 Task: Create Board Product Documentation to Workspace Channel Marketing. Create Board Landing Page Optimization to Workspace Channel Marketing. Create Board Email Marketing List Growth Strategy to Workspace Channel Marketing
Action: Mouse moved to (363, 82)
Screenshot: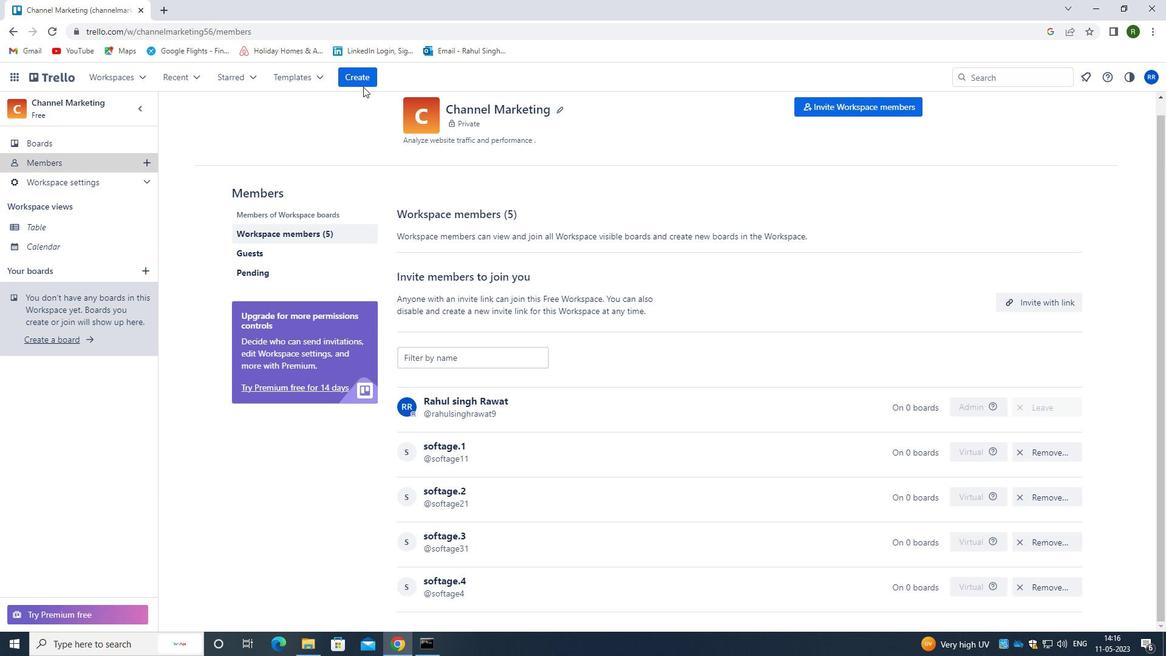 
Action: Mouse pressed left at (363, 82)
Screenshot: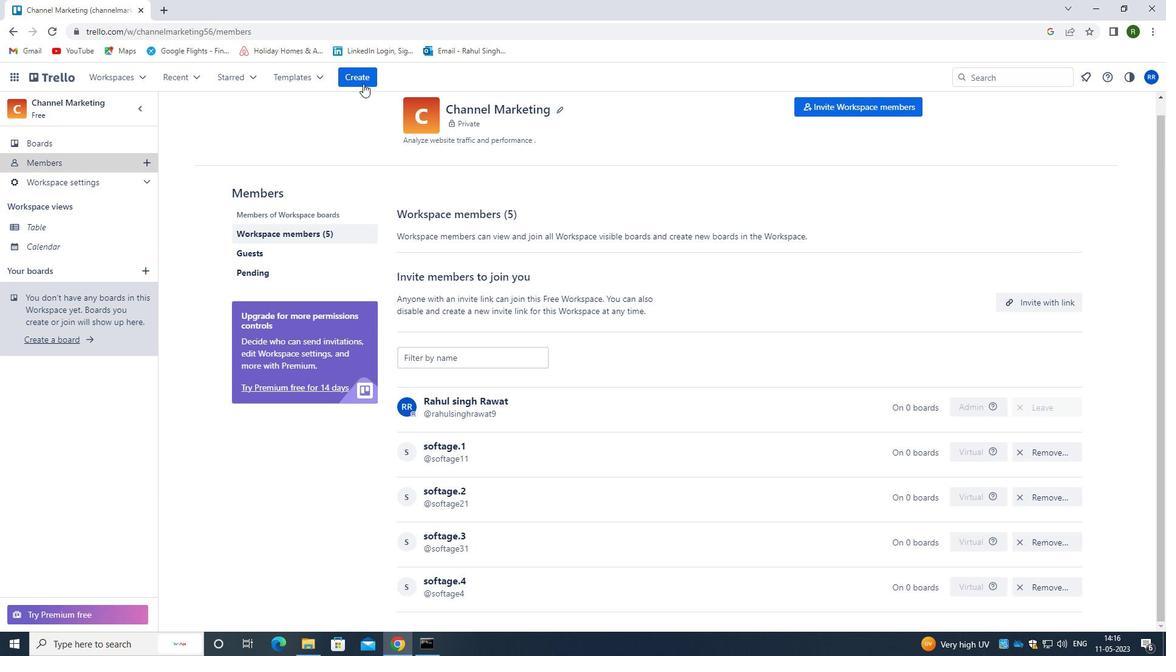 
Action: Mouse moved to (399, 129)
Screenshot: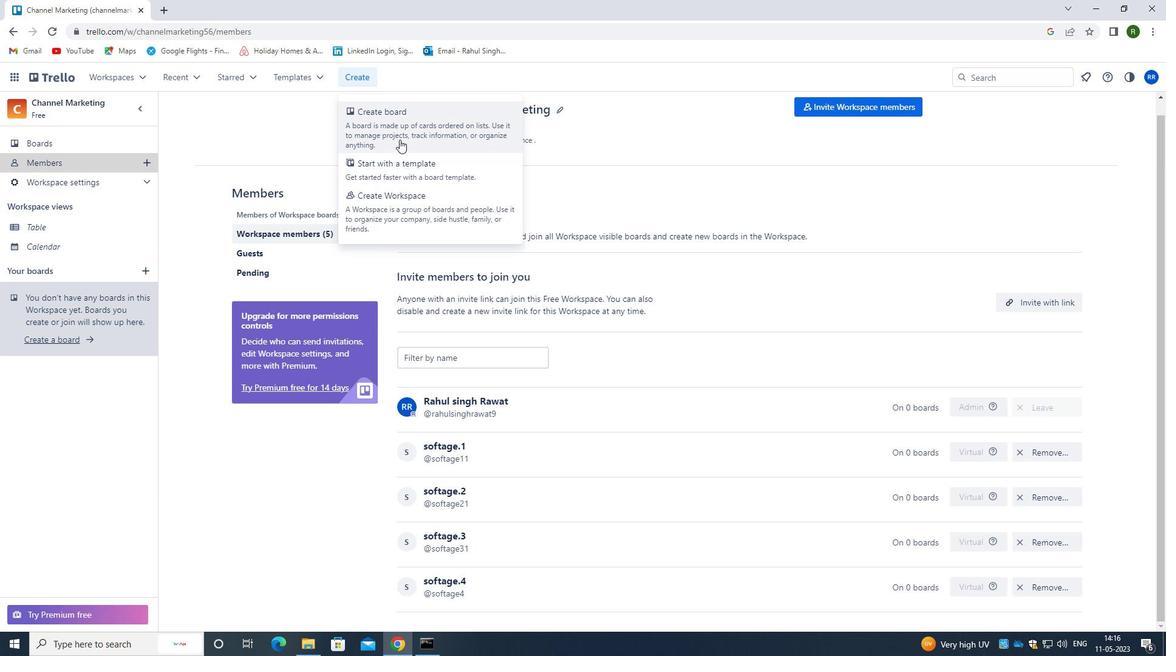
Action: Mouse pressed left at (399, 129)
Screenshot: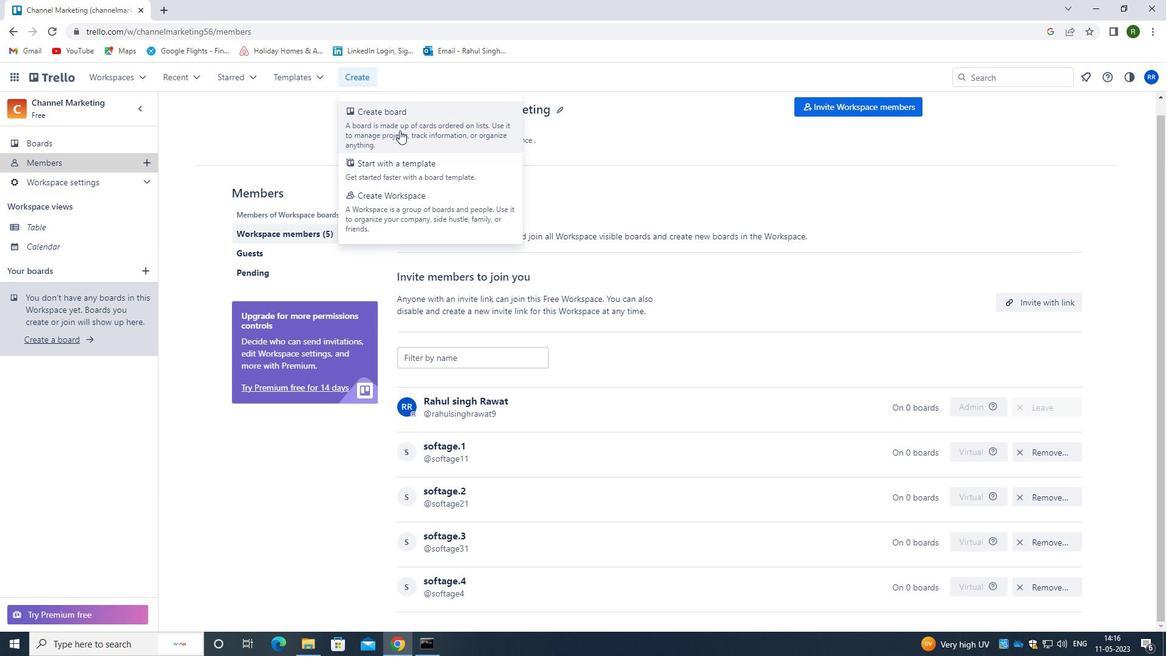 
Action: Mouse moved to (382, 290)
Screenshot: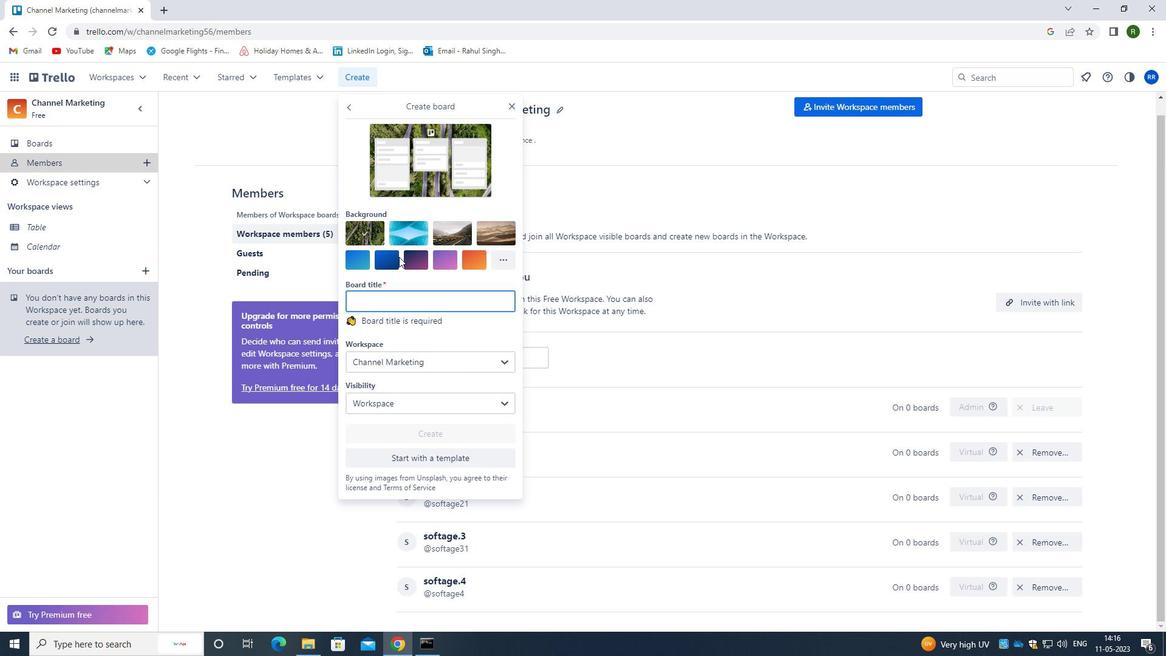 
Action: Key pressed <Key.shift>PRODUCT<Key.space><Key.shift>DOCUMENTATION
Screenshot: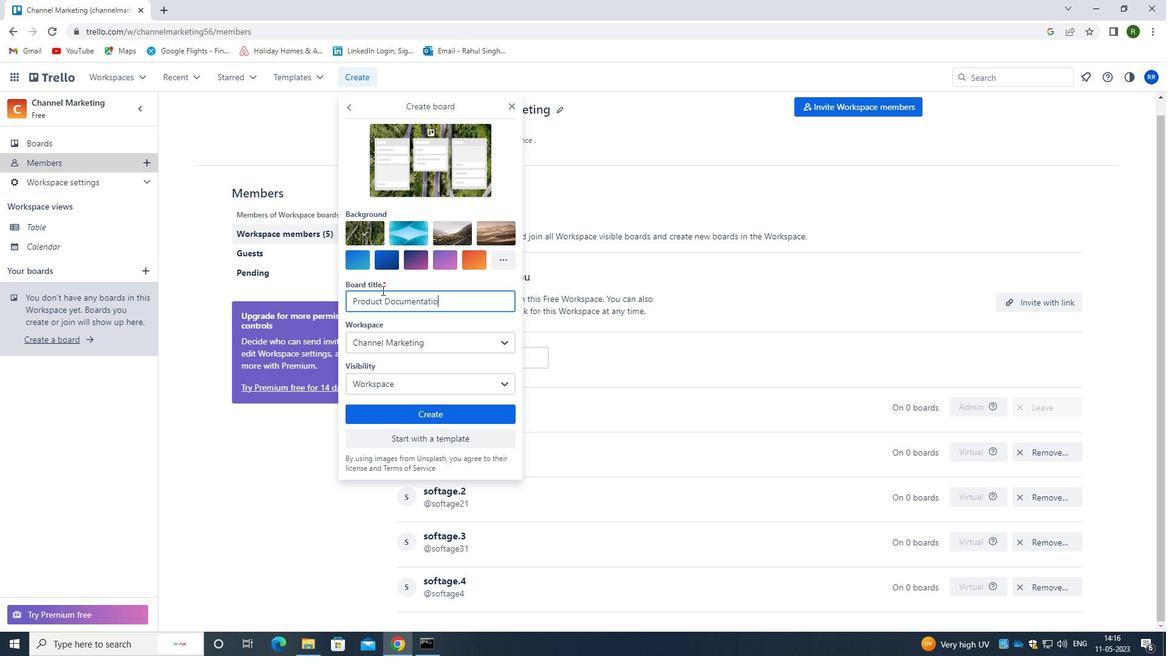 
Action: Mouse moved to (421, 418)
Screenshot: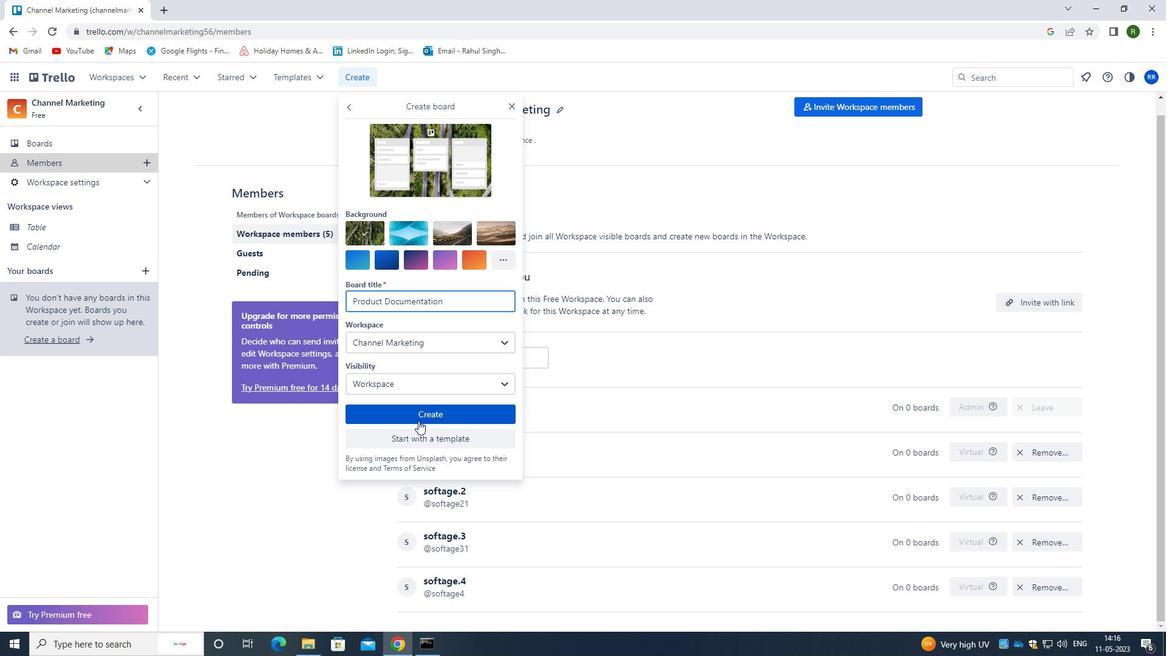 
Action: Mouse pressed left at (421, 418)
Screenshot: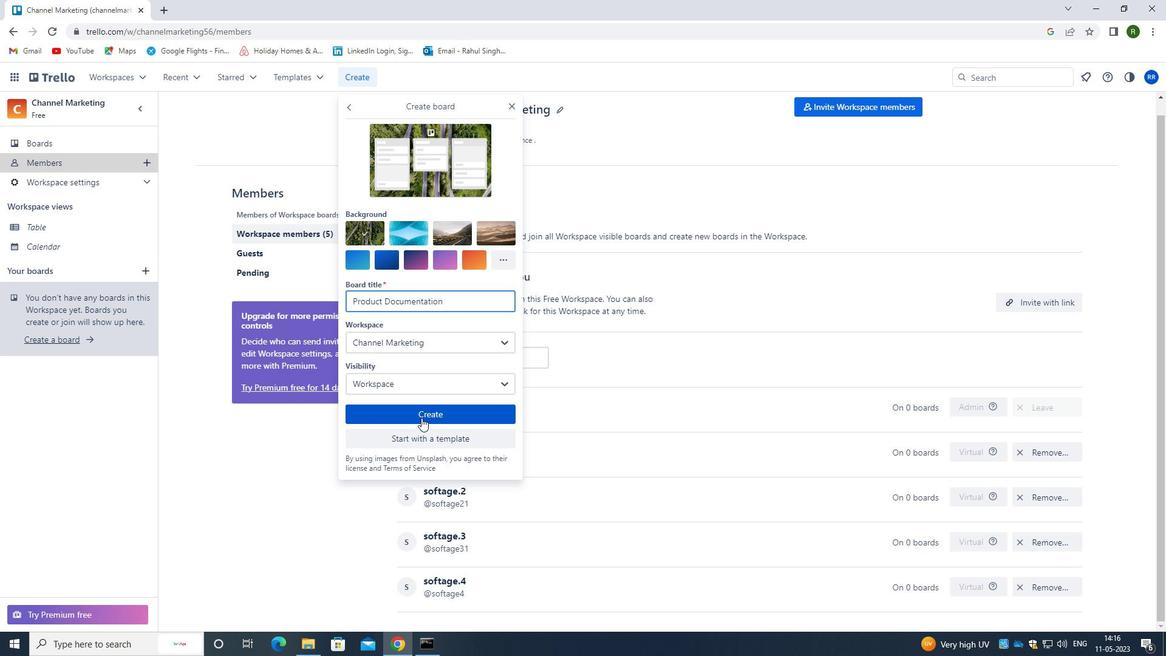 
Action: Mouse moved to (359, 78)
Screenshot: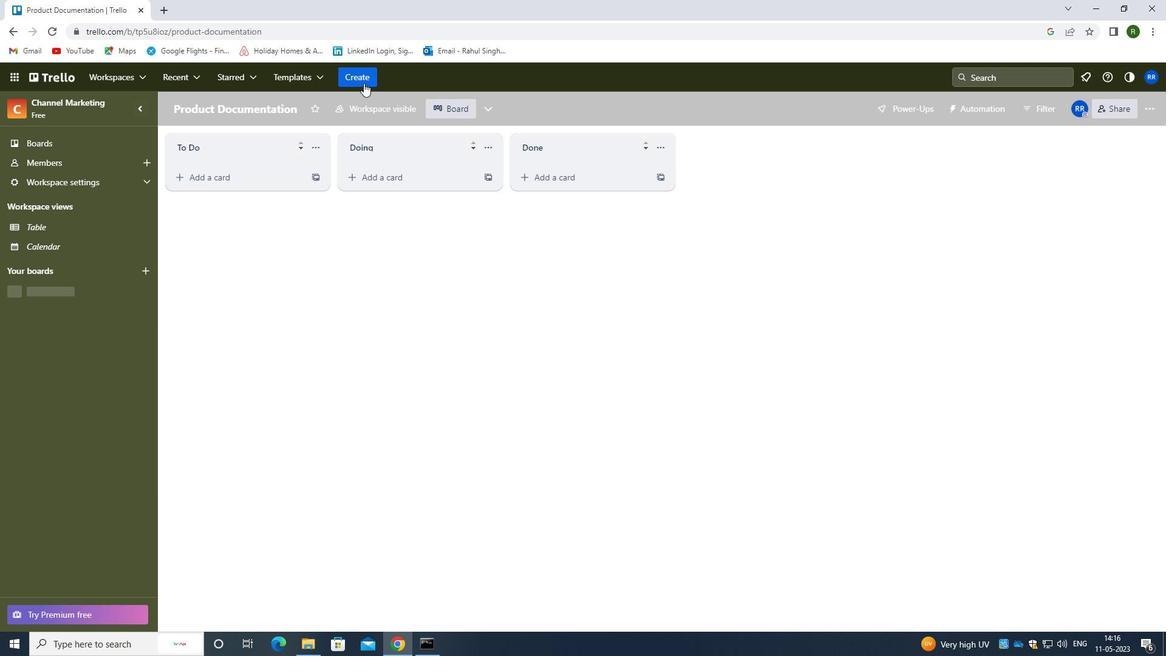 
Action: Mouse pressed left at (359, 78)
Screenshot: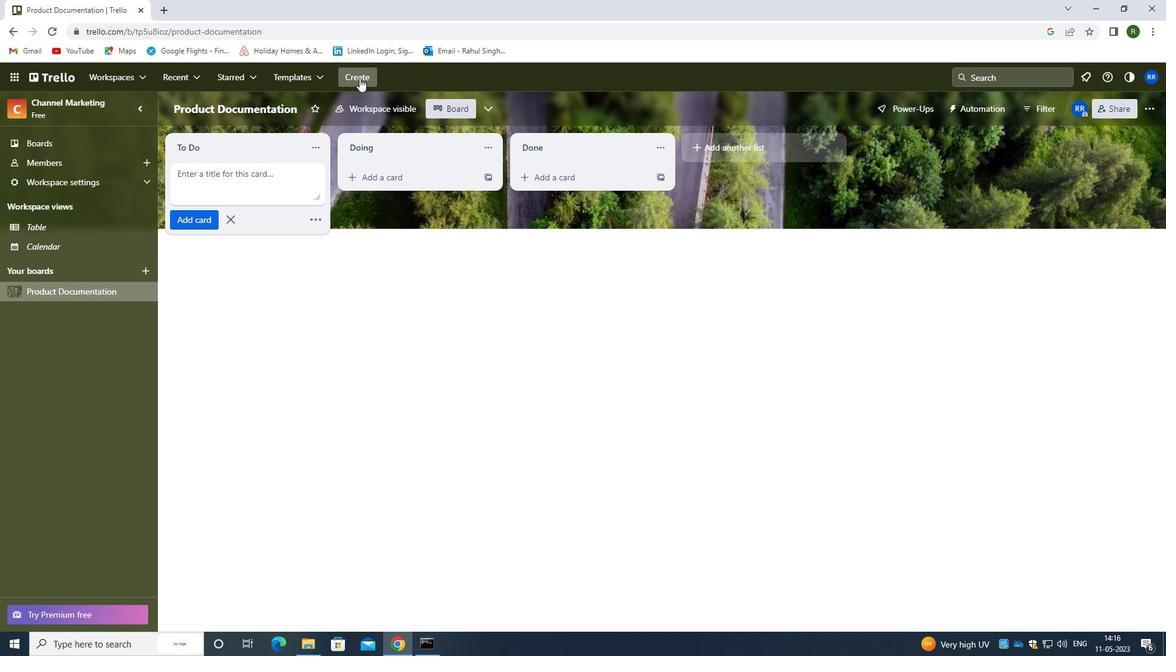 
Action: Mouse moved to (387, 123)
Screenshot: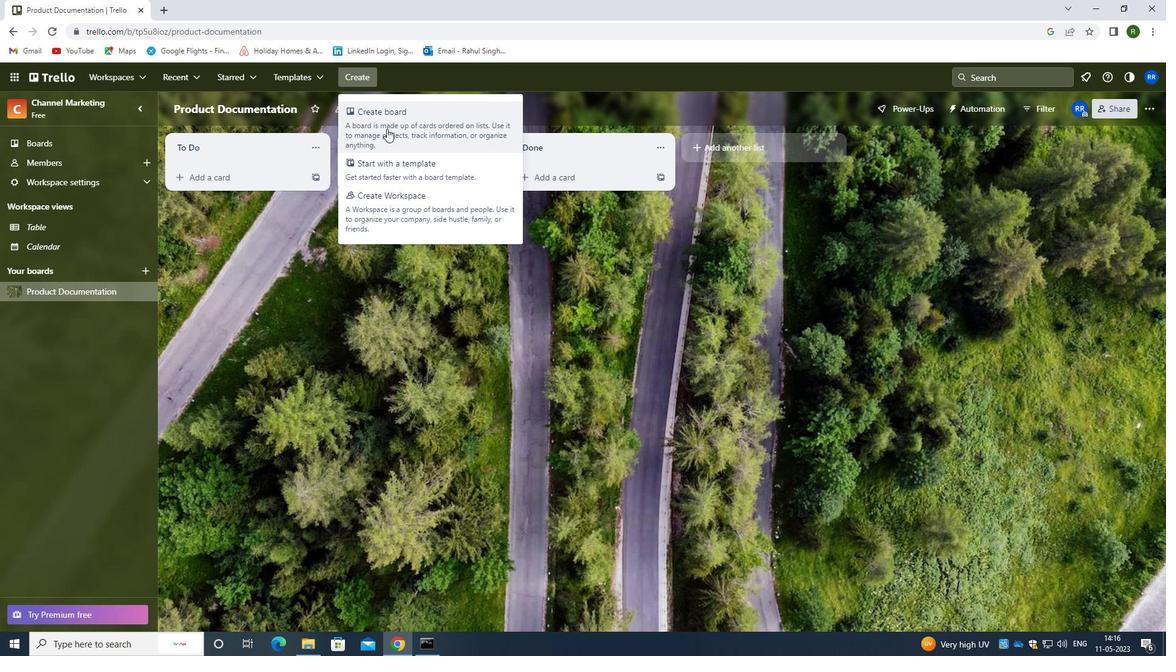 
Action: Mouse pressed left at (387, 123)
Screenshot: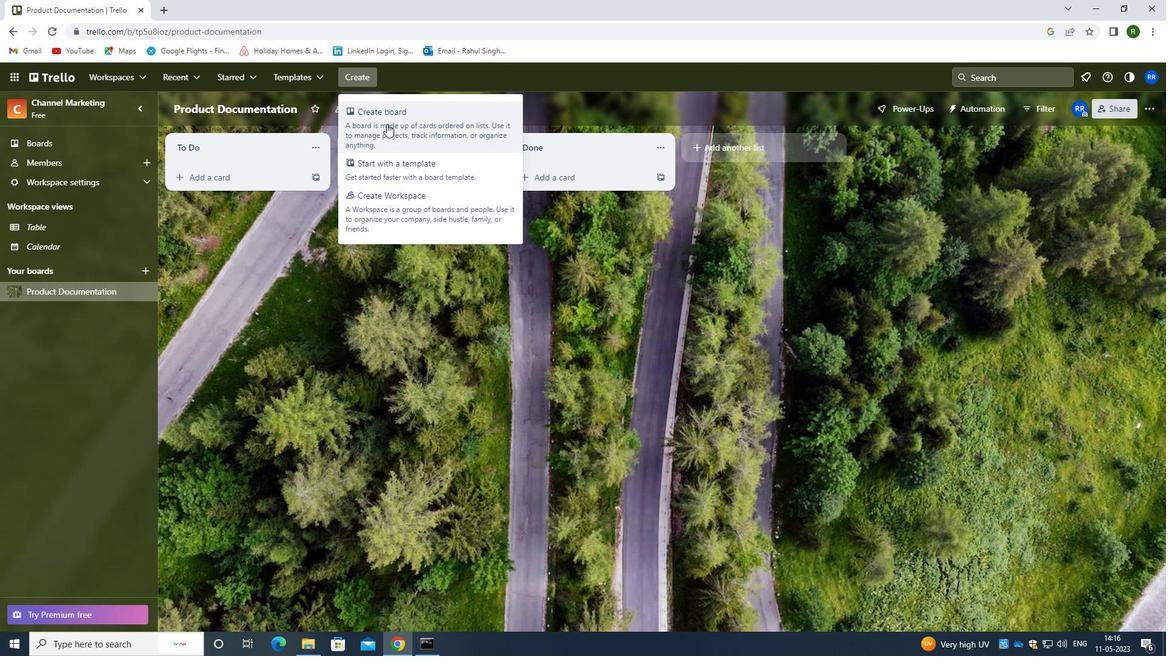 
Action: Mouse moved to (381, 301)
Screenshot: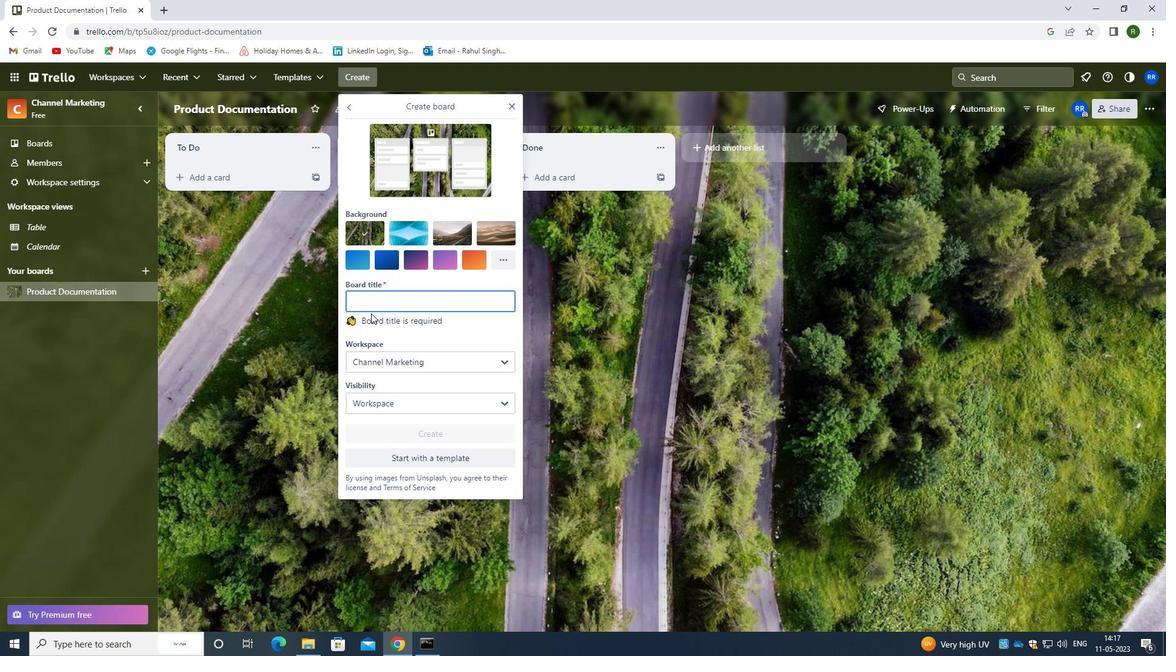 
Action: Key pressed <Key.shift><Key.shift><Key.shift><Key.shift><Key.shift><Key.shift><Key.shift><Key.shift><Key.shift><Key.shift><Key.shift><Key.shift><Key.shift><Key.shift><Key.shift><Key.shift>LANDING<Key.space><Key.shift><Key.shift><Key.shift><Key.shift><Key.shift><Key.shift><Key.shift><Key.shift><Key.shift><Key.shift><Key.shift><Key.shift><Key.shift><Key.shift><Key.shift><Key.shift><Key.shift><Key.shift><Key.shift><Key.shift><Key.shift><Key.shift><Key.shift><Key.shift><Key.shift><Key.shift><Key.shift><Key.shift><Key.shift><Key.shift><Key.shift><Key.shift><Key.shift><Key.shift><Key.shift><Key.shift><Key.shift><Key.shift><Key.shift><Key.shift><Key.shift><Key.shift><Key.shift><Key.shift><Key.shift><Key.shift><Key.shift><Key.shift><Key.shift><Key.shift><Key.shift><Key.shift><Key.shift><Key.shift><Key.shift><Key.shift><Key.shift><Key.shift><Key.shift><Key.shift><Key.shift><Key.shift><Key.shift><Key.shift><Key.shift><Key.shift><Key.shift><Key.shift><Key.shift><Key.shift><Key.shift><Key.shift>PAGE<Key.space><Key.shift><Key.shift><Key.shift><Key.shift><Key.shift><Key.shift><Key.shift><Key.shift><Key.shift><Key.shift><Key.shift><Key.shift><Key.shift>OPTIMIZATION
Screenshot: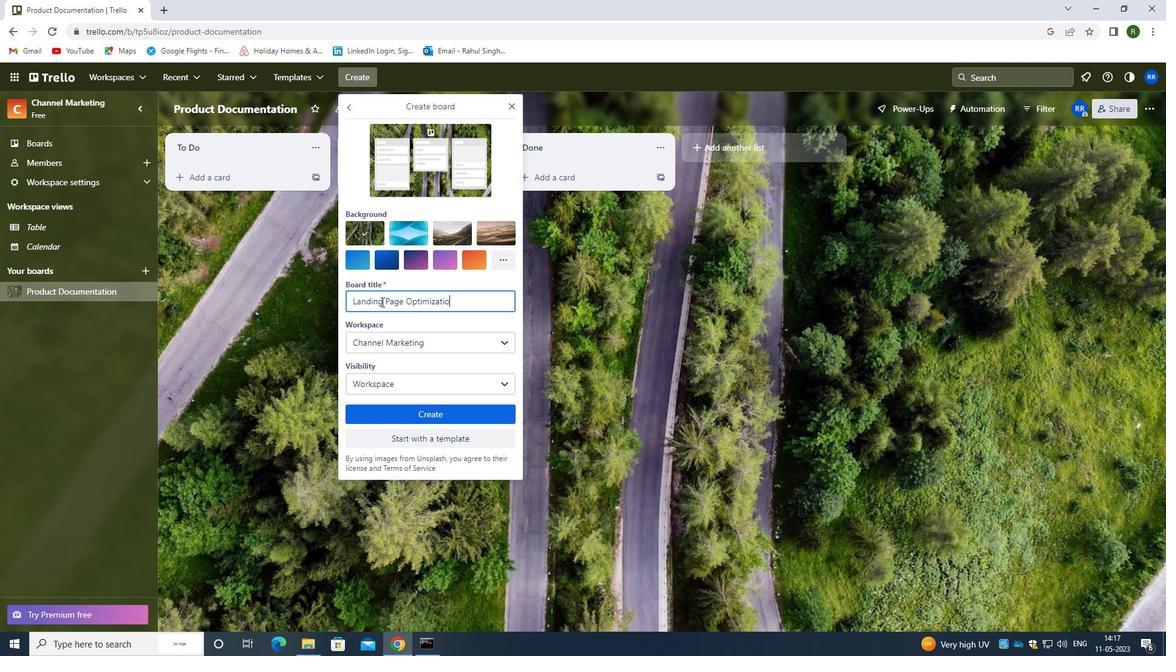 
Action: Mouse moved to (447, 416)
Screenshot: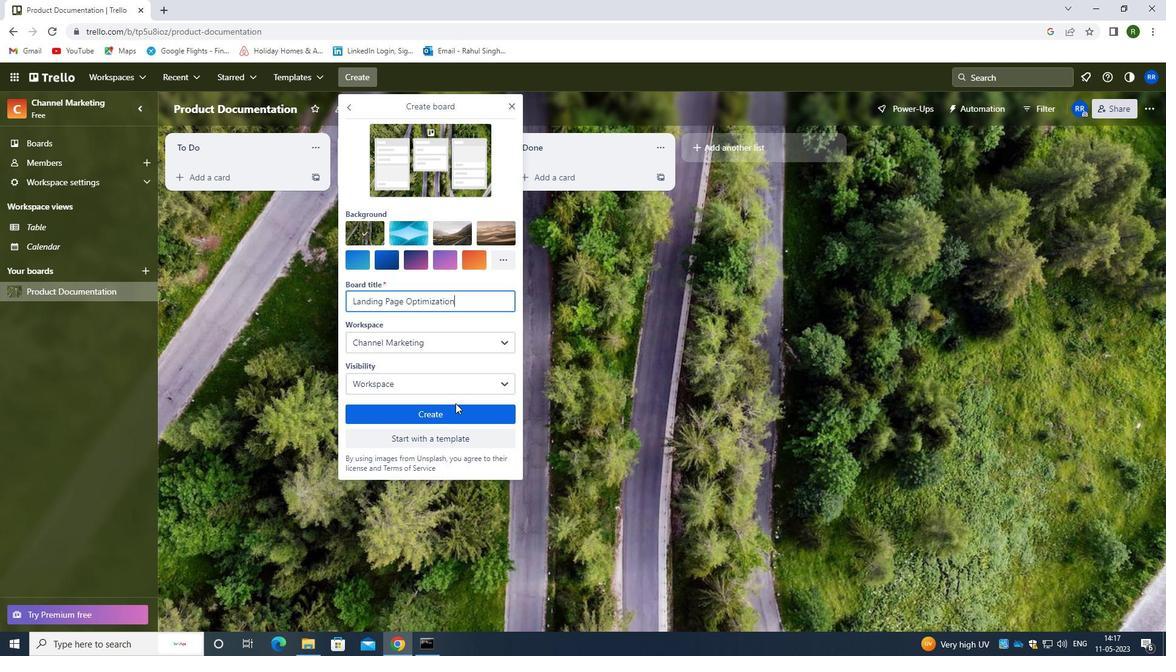 
Action: Mouse pressed left at (447, 416)
Screenshot: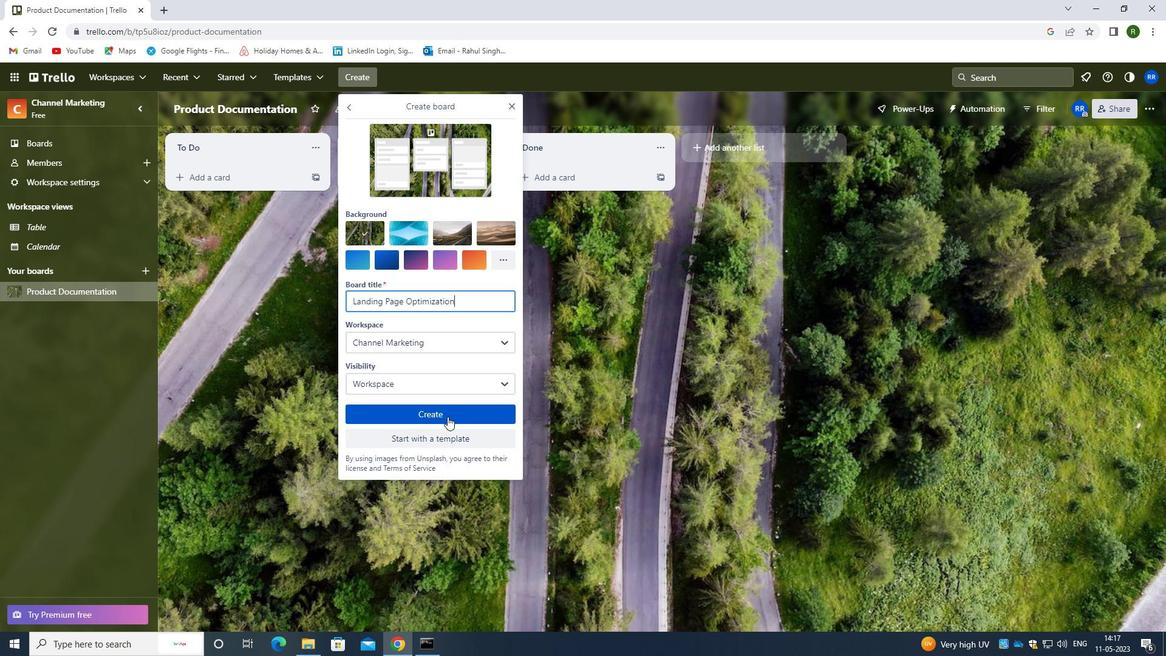 
Action: Mouse moved to (359, 78)
Screenshot: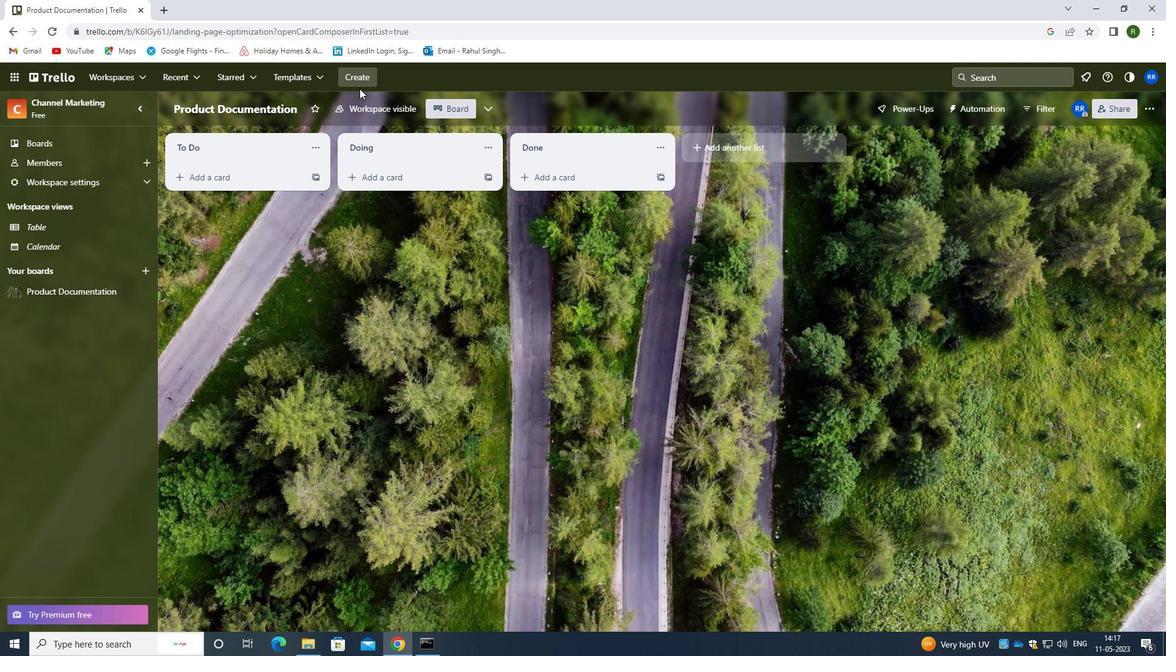 
Action: Mouse pressed left at (359, 78)
Screenshot: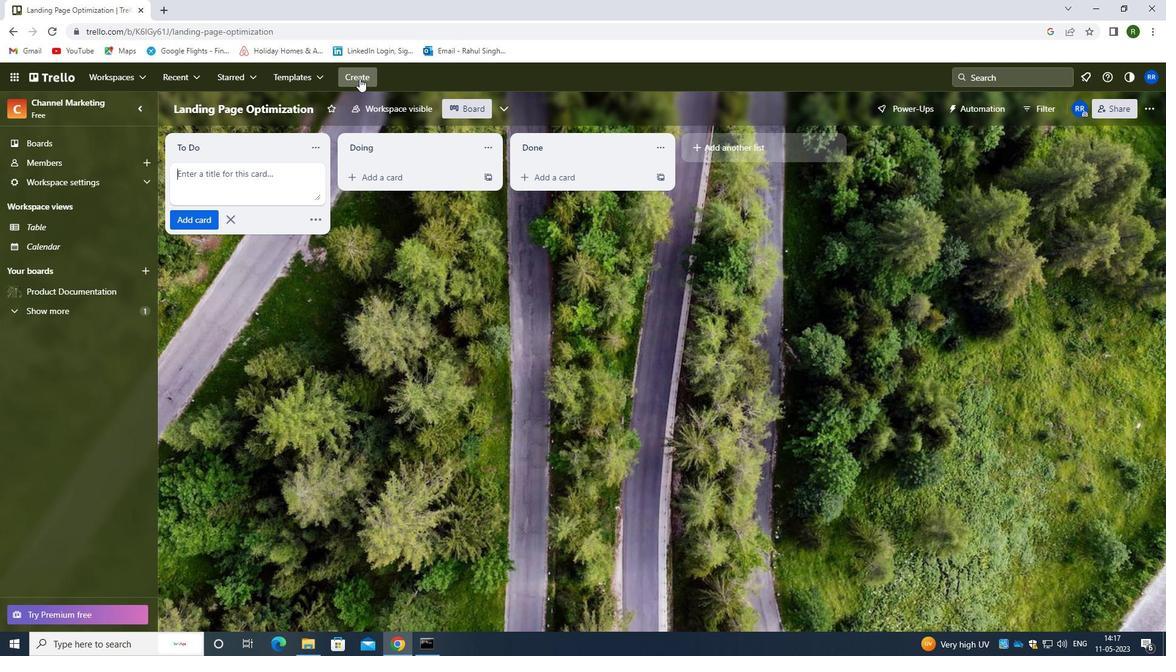 
Action: Mouse moved to (389, 127)
Screenshot: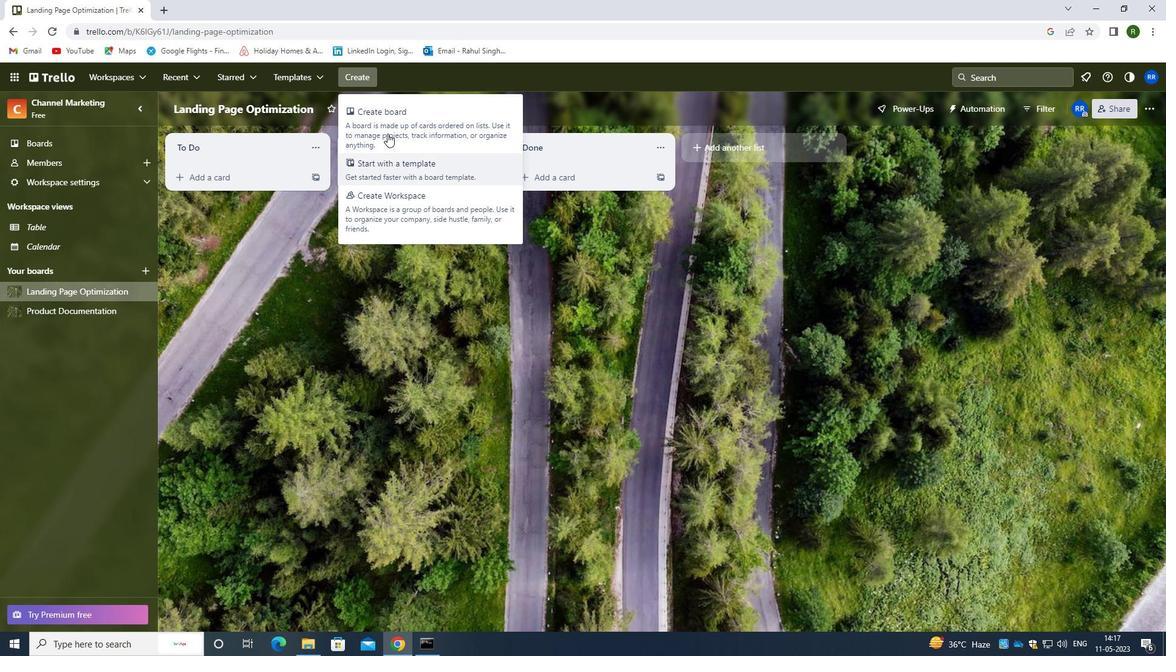 
Action: Mouse pressed left at (389, 127)
Screenshot: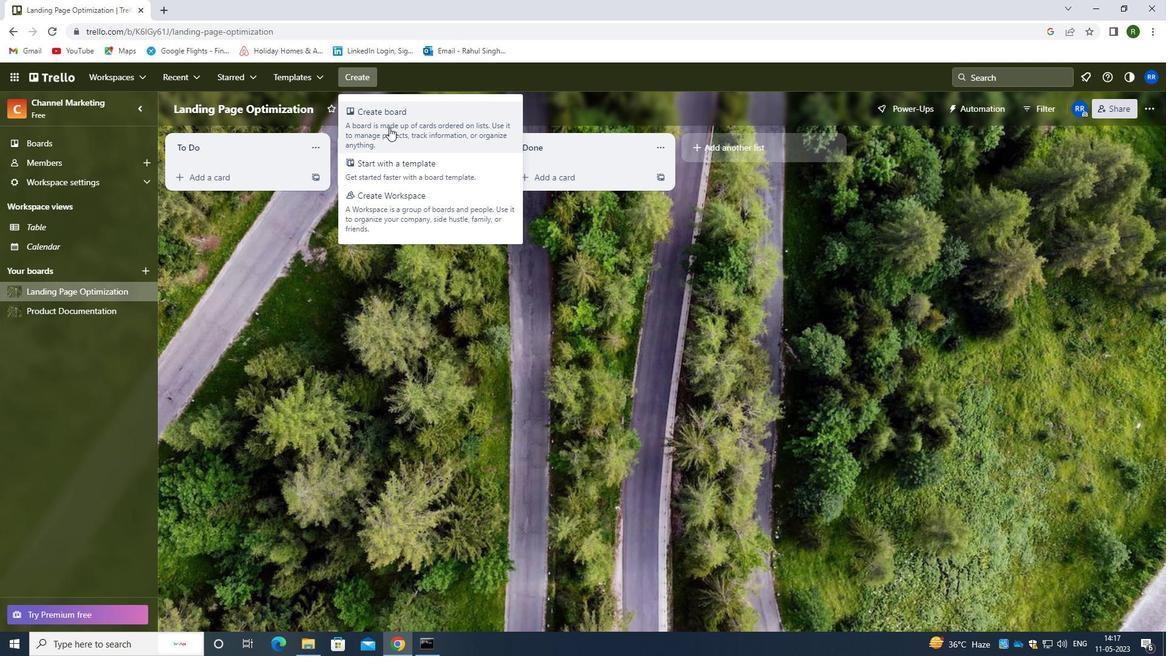 
Action: Mouse moved to (495, 341)
Screenshot: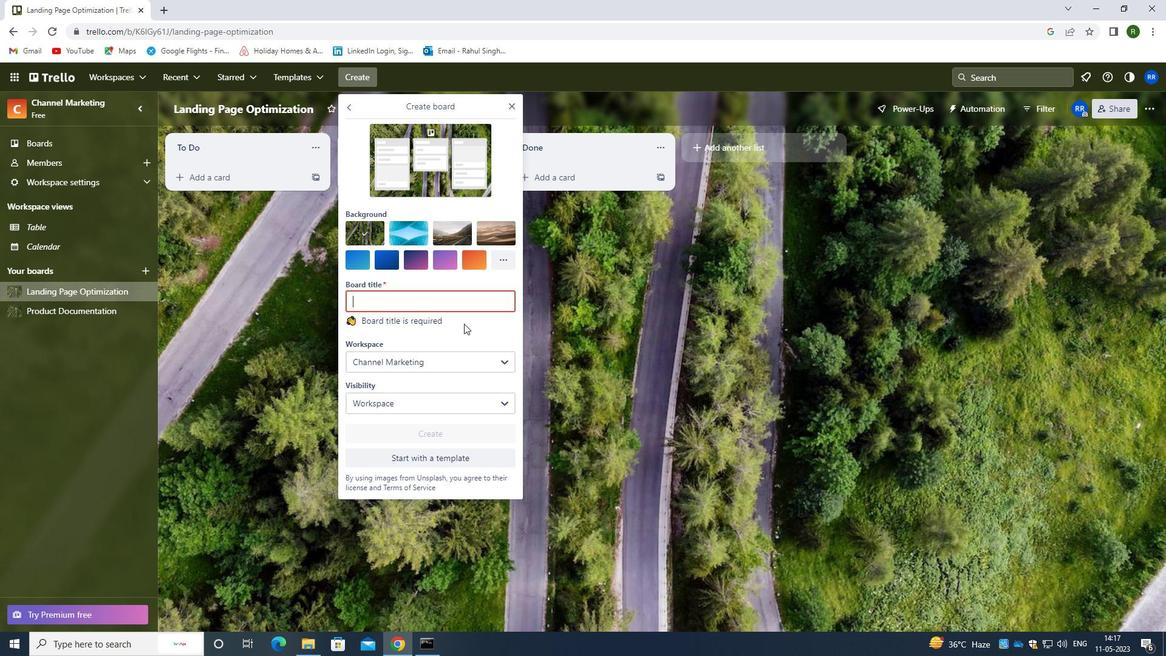 
Action: Key pressed <Key.shift><Key.shift><Key.shift><Key.shift><Key.shift><Key.shift><Key.shift><Key.shift><Key.shift><Key.shift><Key.shift><Key.shift><Key.shift><Key.shift><Key.shift><Key.shift><Key.shift><Key.shift><Key.shift><Key.shift>EMAIL<Key.space><Key.shift><Key.shift><Key.shift><Key.shift><Key.shift><Key.shift><Key.shift><Key.shift><Key.shift>MARKETTING
Screenshot: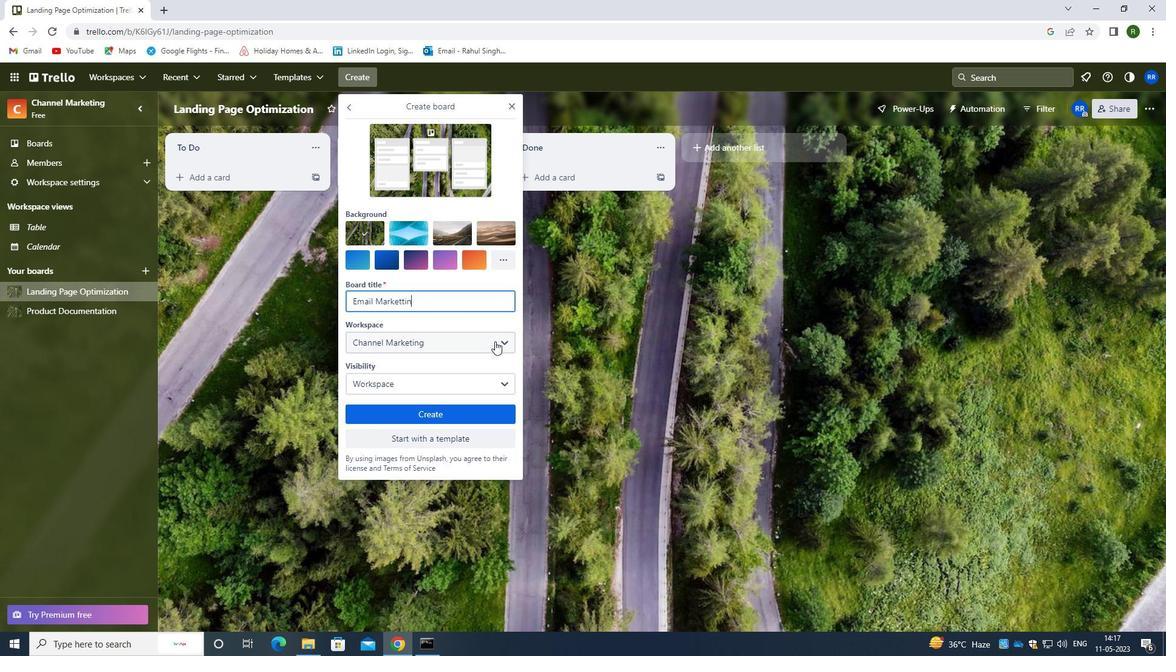 
Action: Mouse moved to (425, 409)
Screenshot: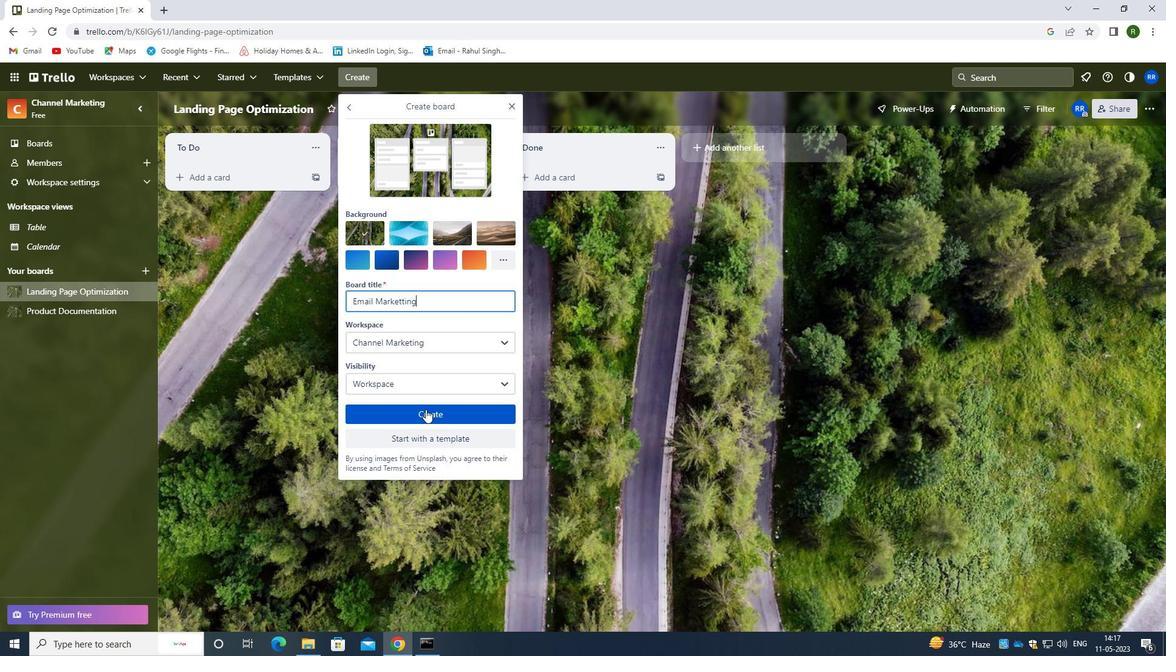 
Action: Mouse pressed left at (425, 409)
Screenshot: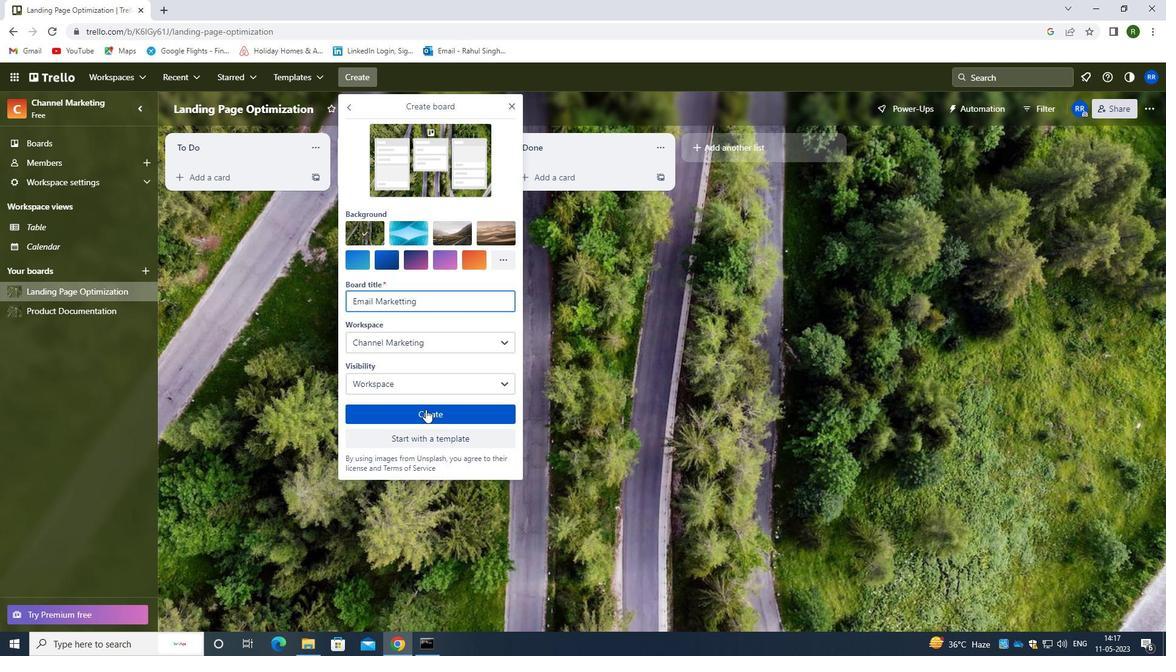 
Action: Mouse moved to (353, 258)
Screenshot: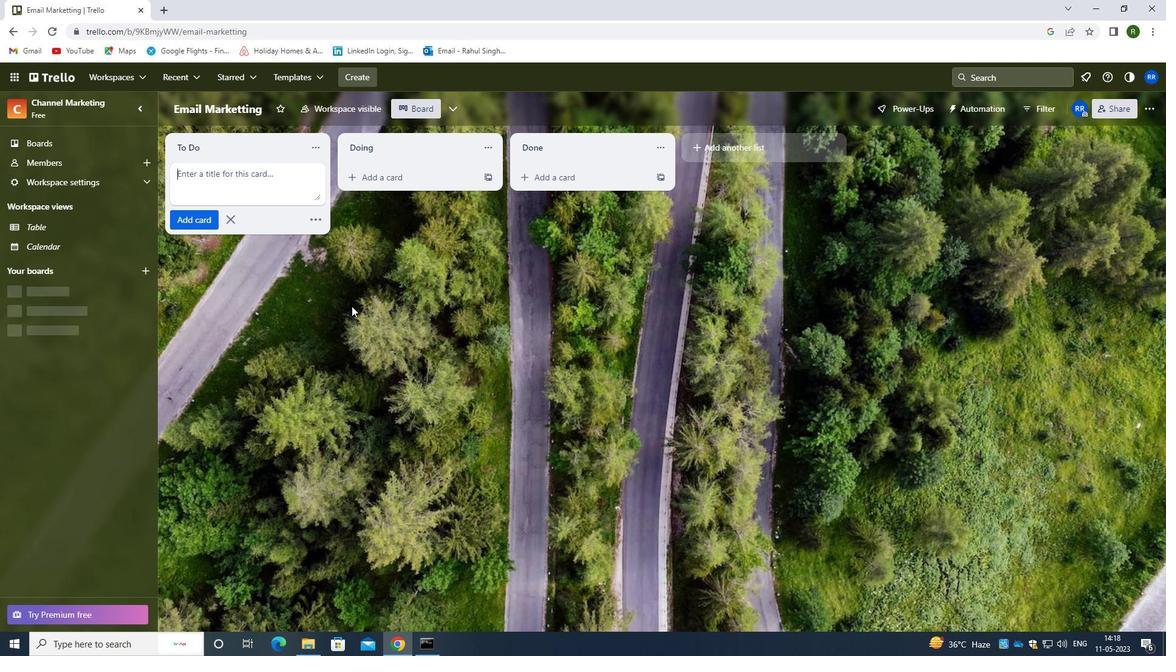 
